Task: Select a due date automation when advanced on, 2 days before a card is due add basic with the green label at 11:00 AM.
Action: Mouse moved to (1148, 86)
Screenshot: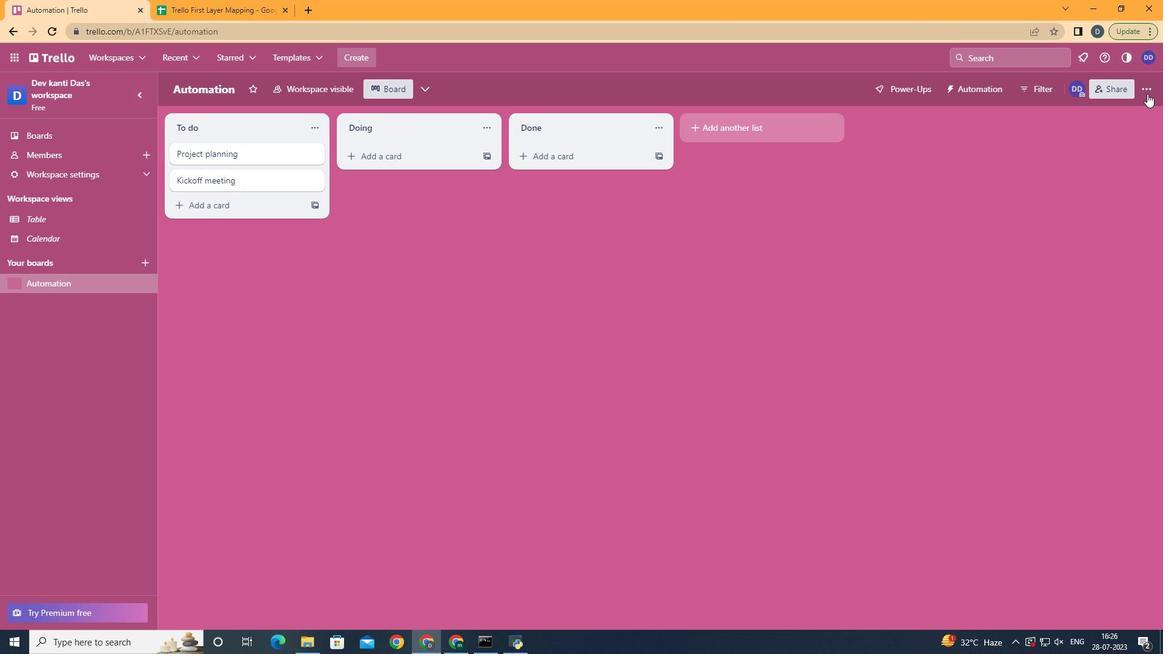 
Action: Mouse pressed left at (1148, 86)
Screenshot: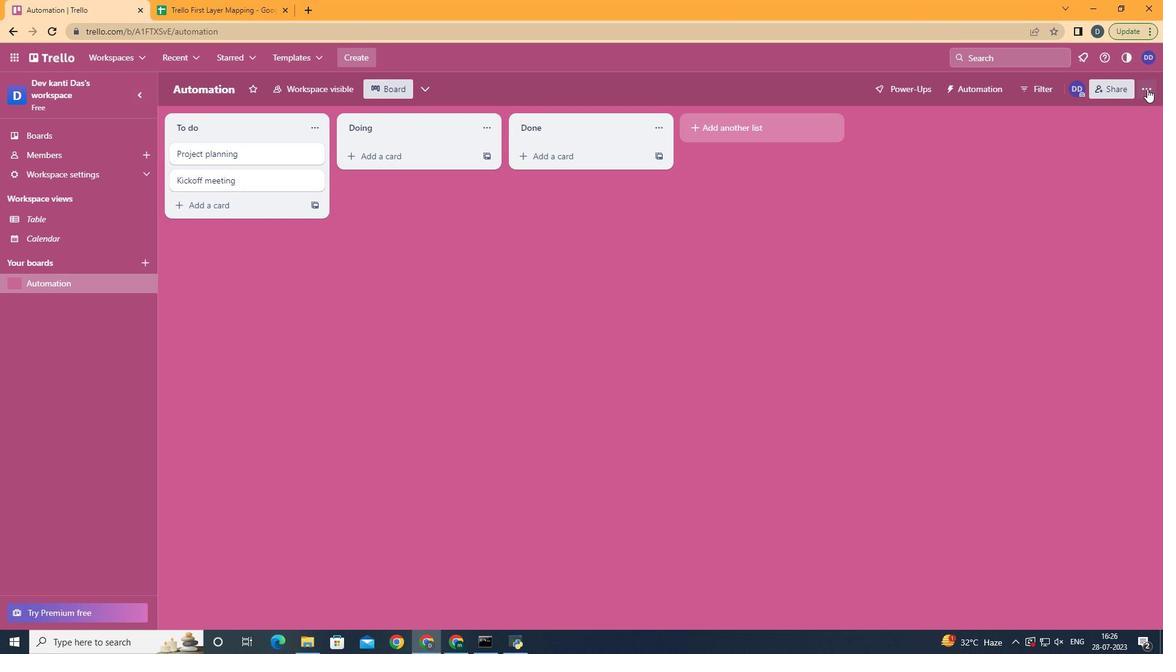 
Action: Mouse moved to (1031, 259)
Screenshot: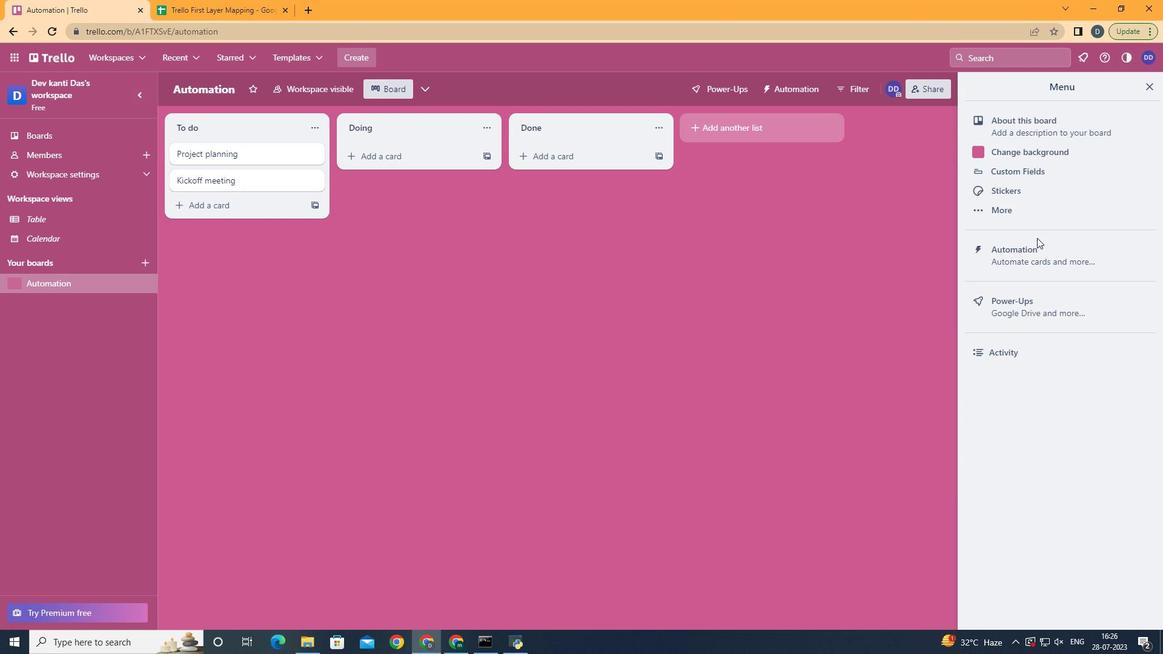 
Action: Mouse pressed left at (1031, 259)
Screenshot: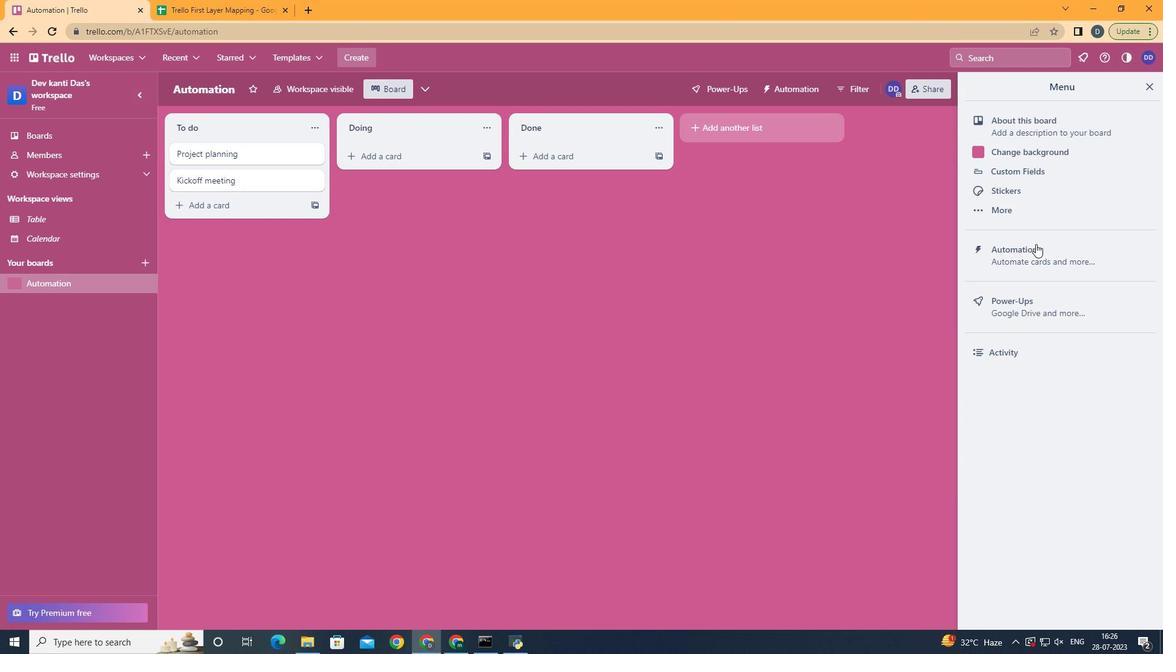 
Action: Mouse moved to (247, 243)
Screenshot: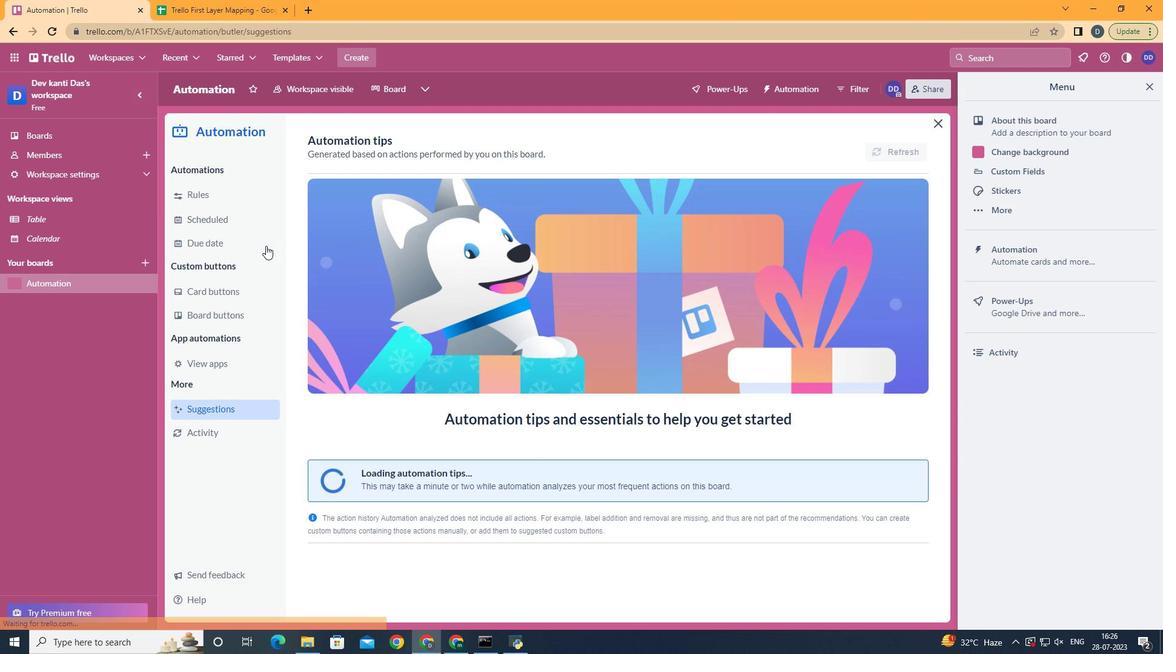
Action: Mouse pressed left at (247, 243)
Screenshot: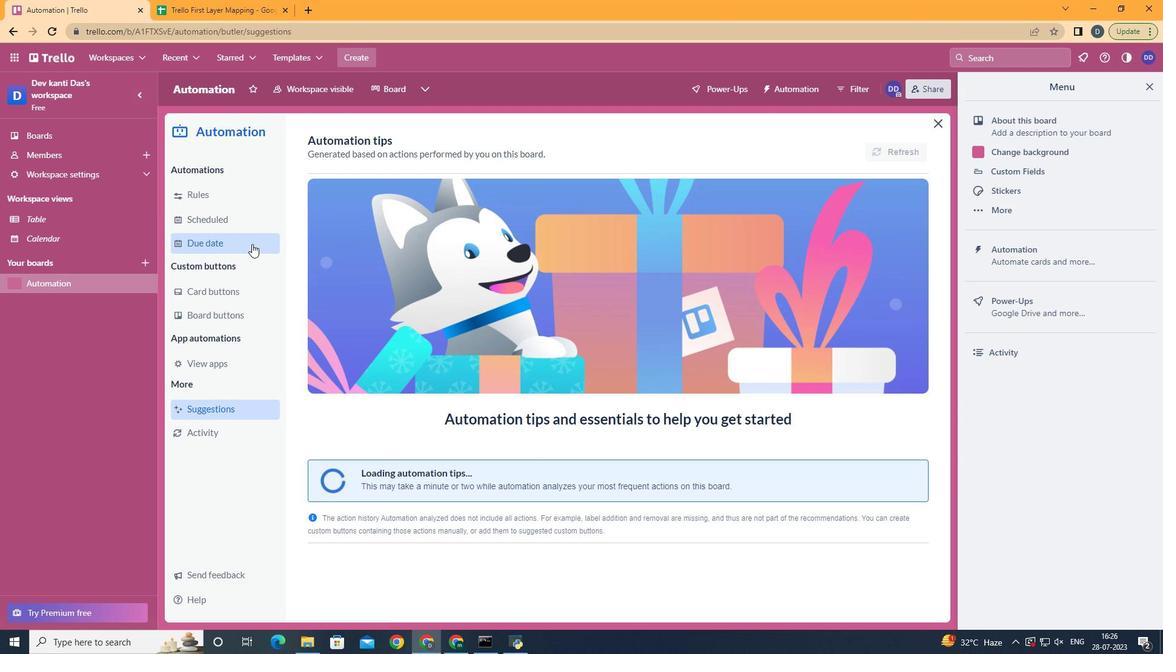 
Action: Mouse moved to (881, 141)
Screenshot: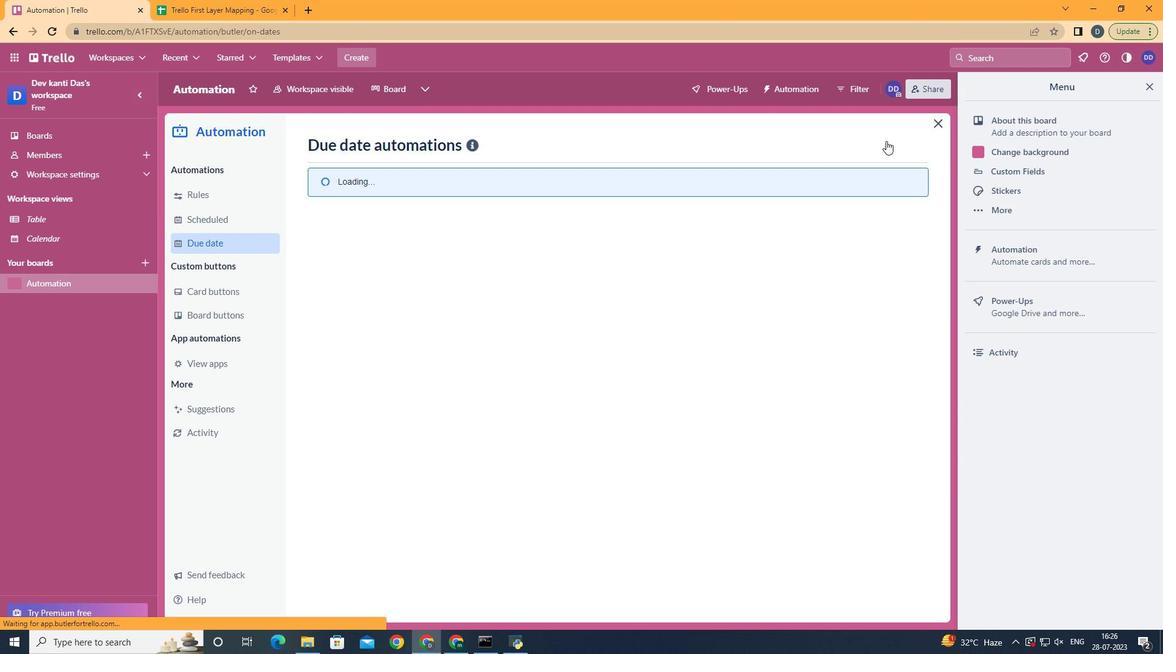 
Action: Mouse pressed left at (881, 141)
Screenshot: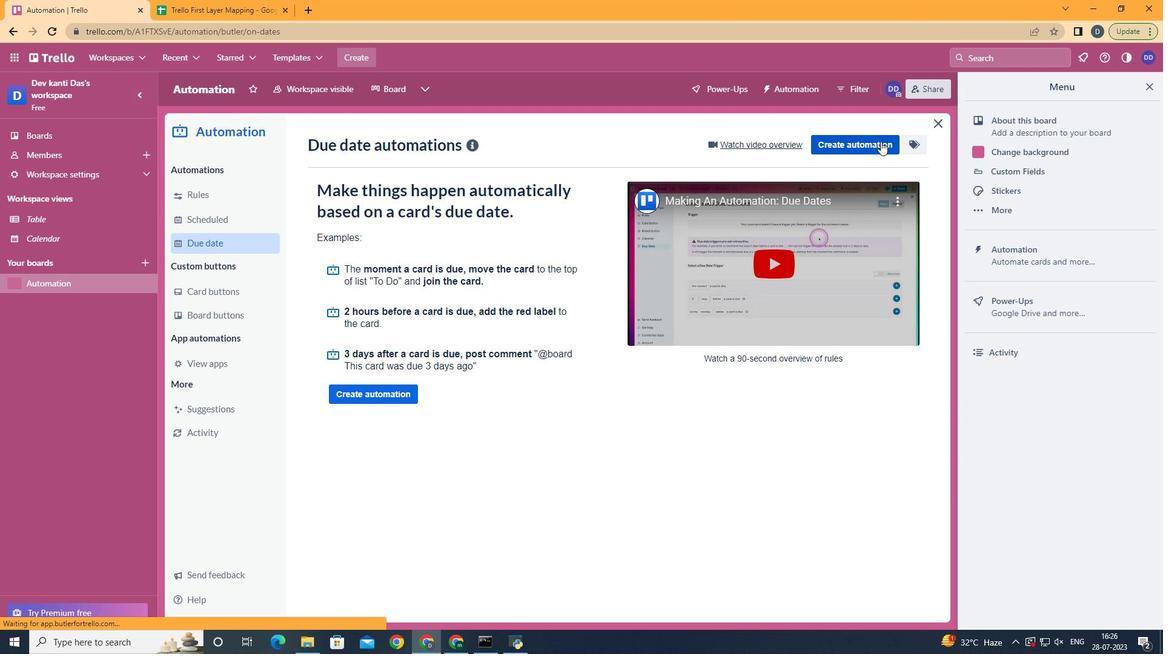 
Action: Mouse moved to (599, 261)
Screenshot: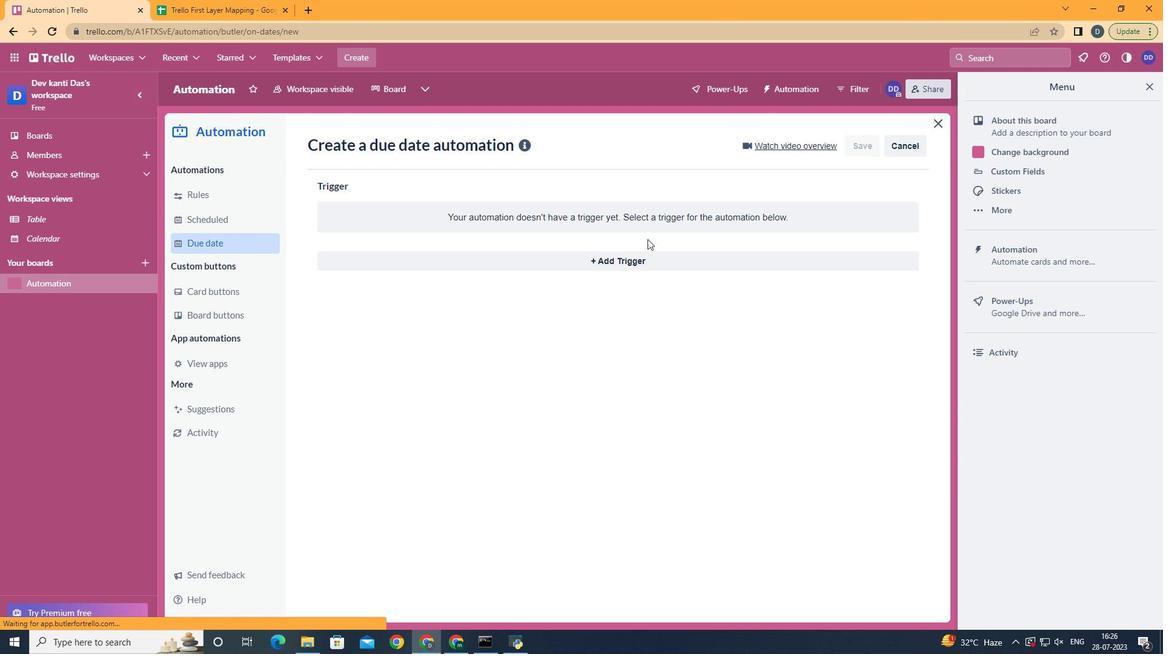
Action: Mouse pressed left at (599, 261)
Screenshot: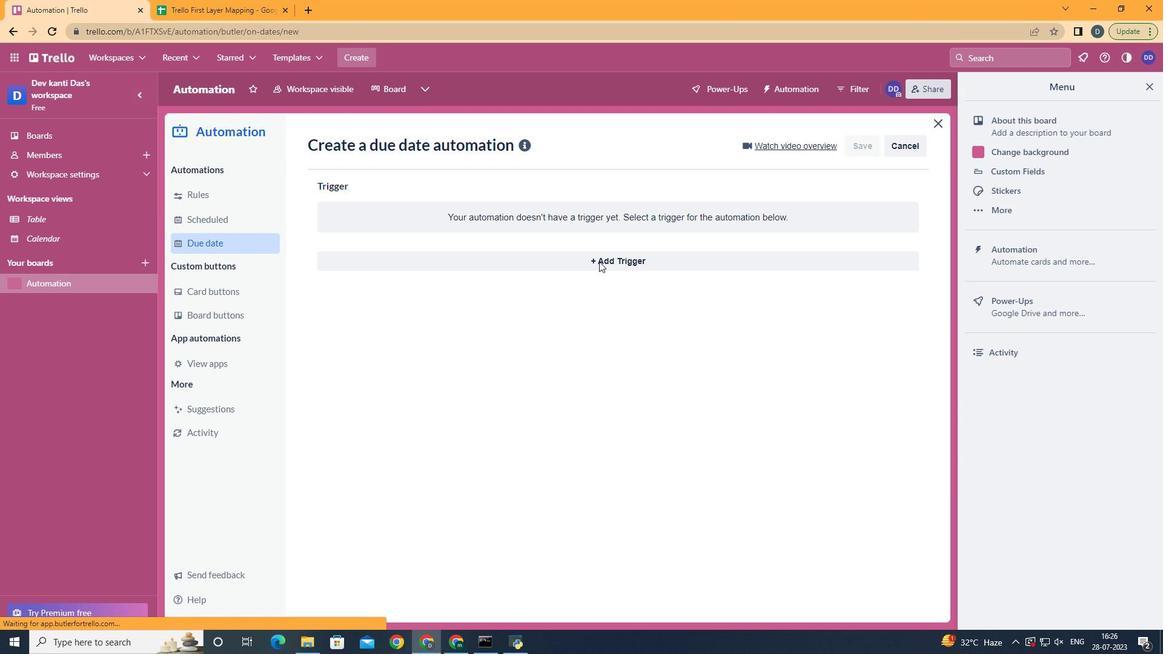 
Action: Mouse moved to (389, 466)
Screenshot: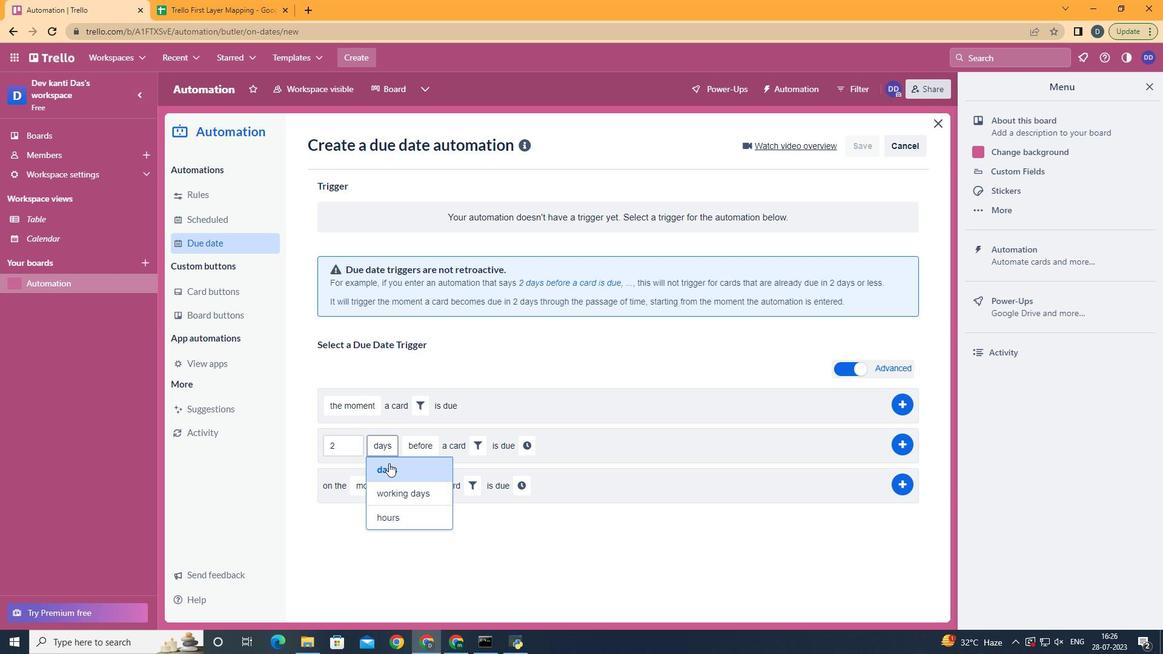 
Action: Mouse pressed left at (389, 466)
Screenshot: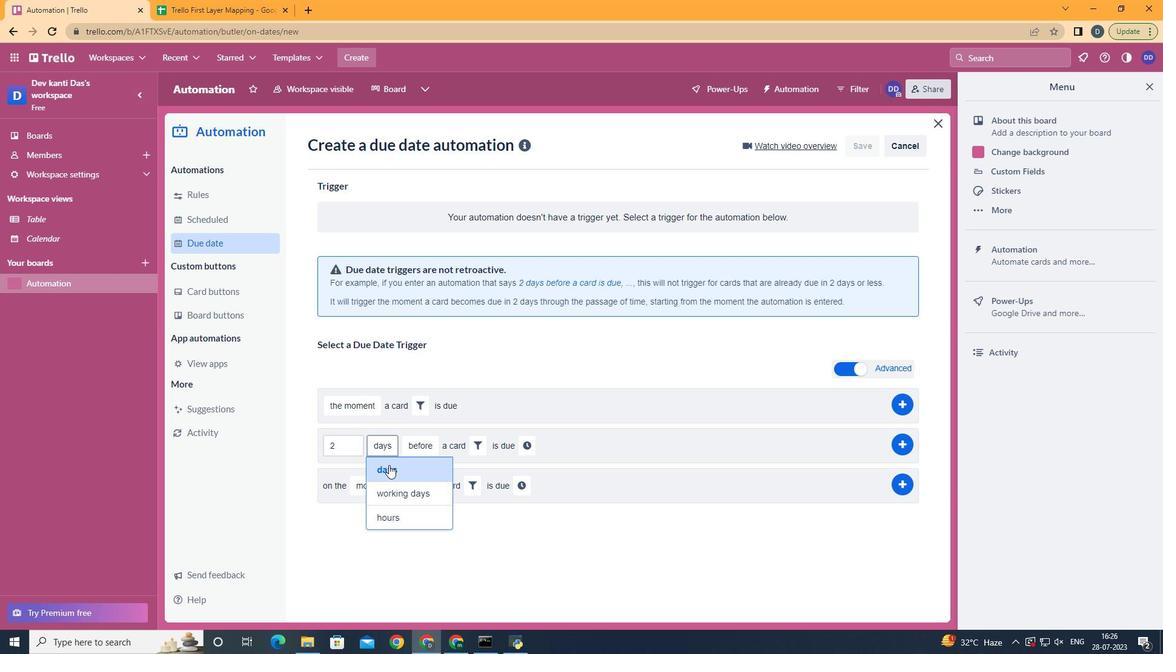
Action: Mouse moved to (426, 474)
Screenshot: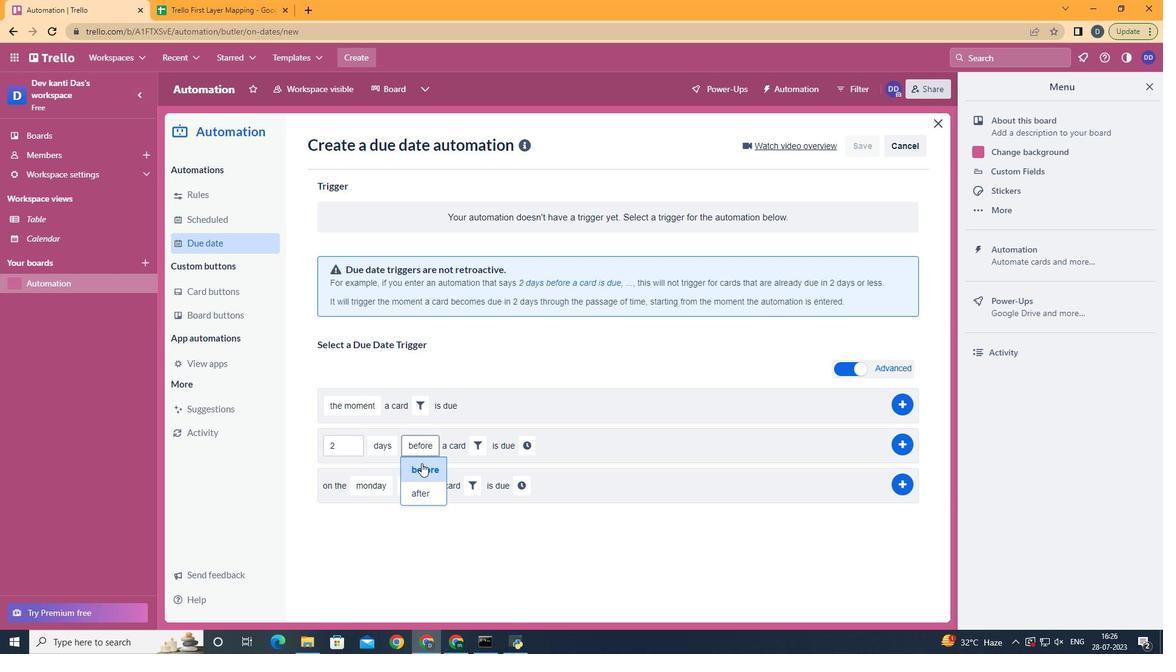 
Action: Mouse pressed left at (426, 474)
Screenshot: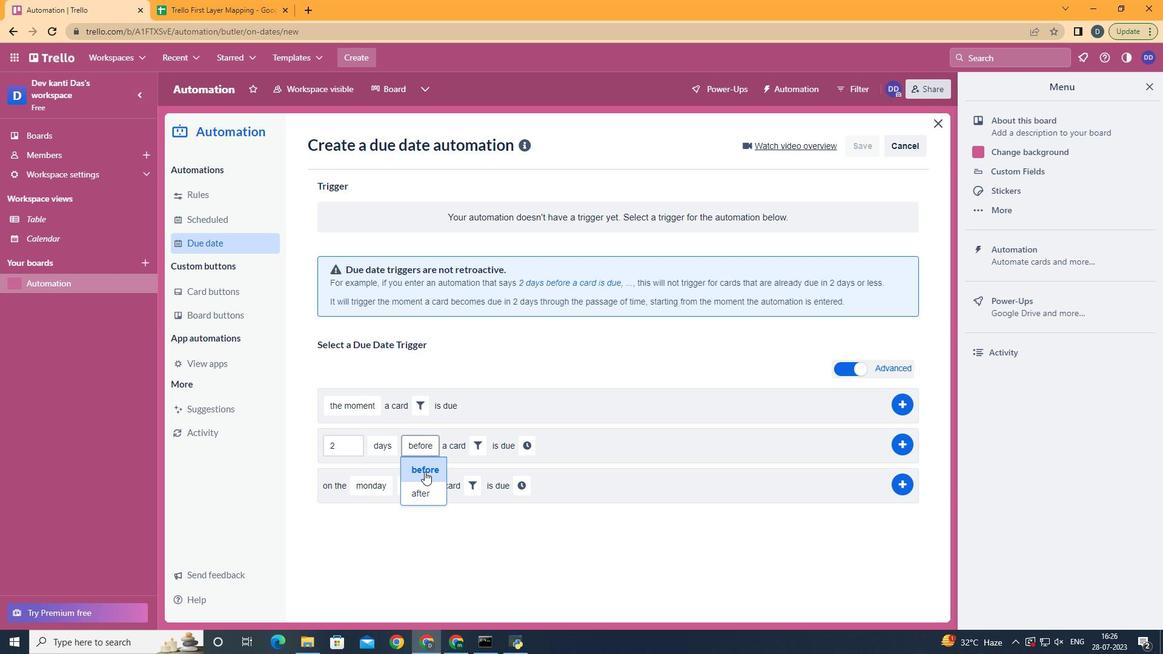 
Action: Mouse moved to (472, 449)
Screenshot: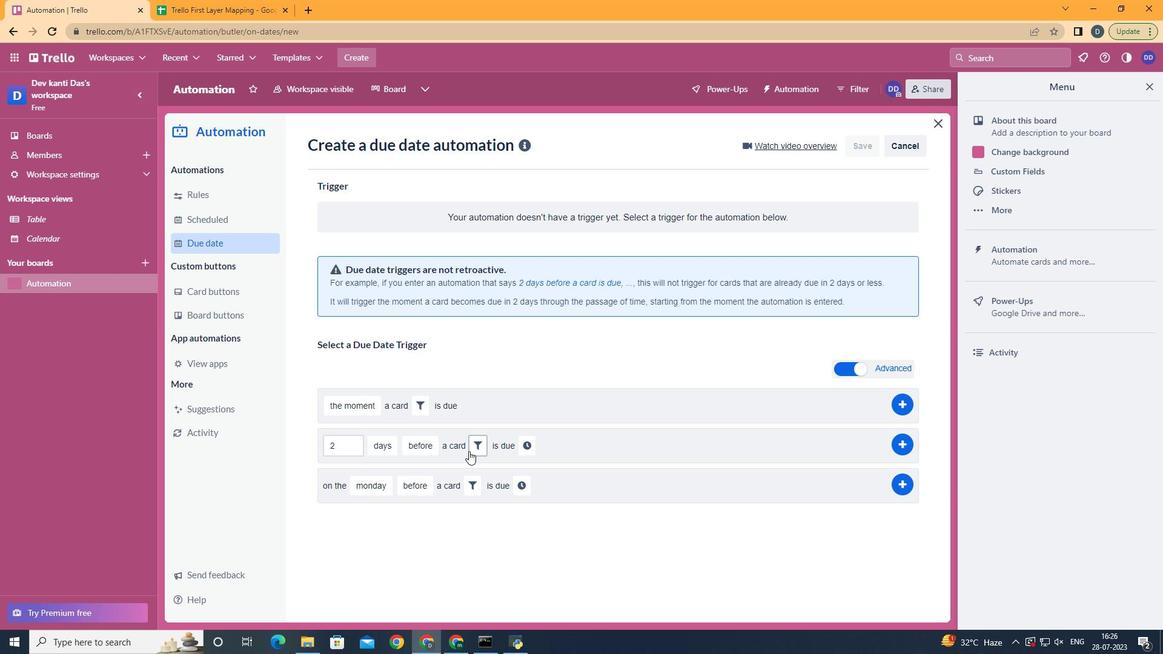 
Action: Mouse pressed left at (472, 449)
Screenshot: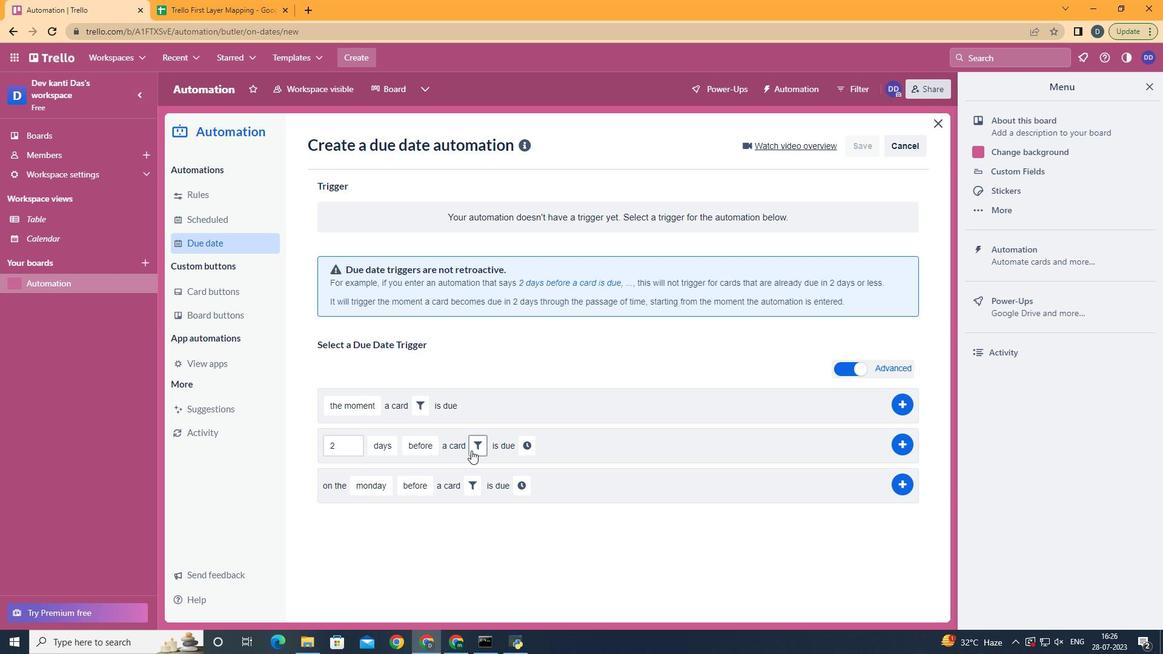 
Action: Mouse moved to (515, 481)
Screenshot: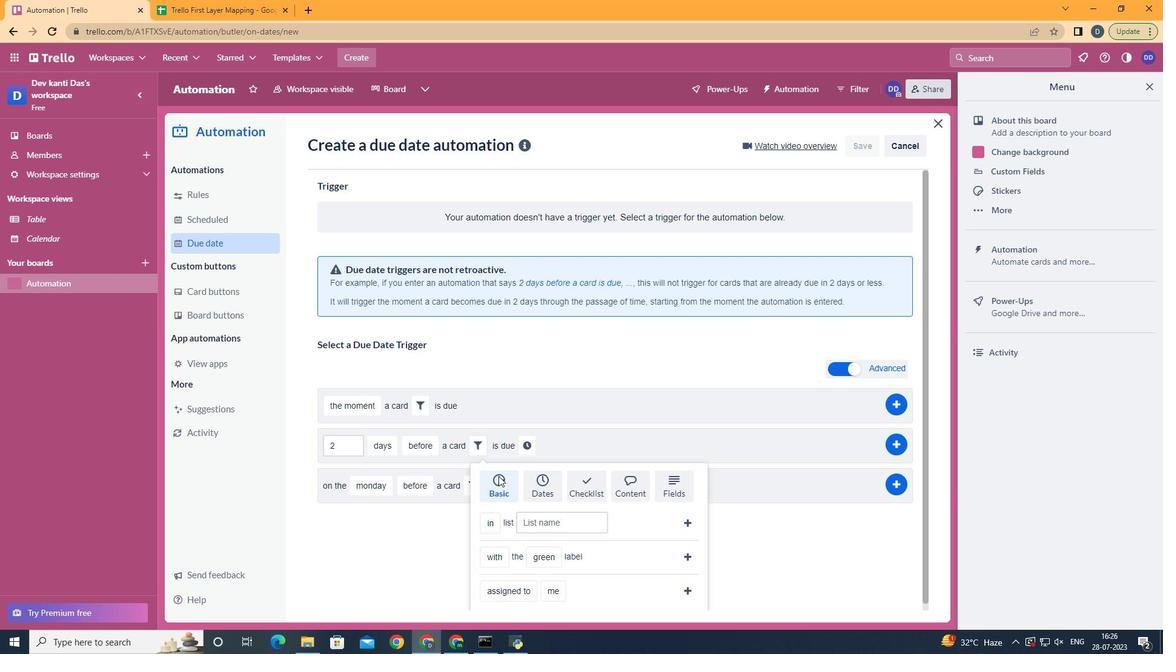 
Action: Mouse scrolled (515, 481) with delta (0, 0)
Screenshot: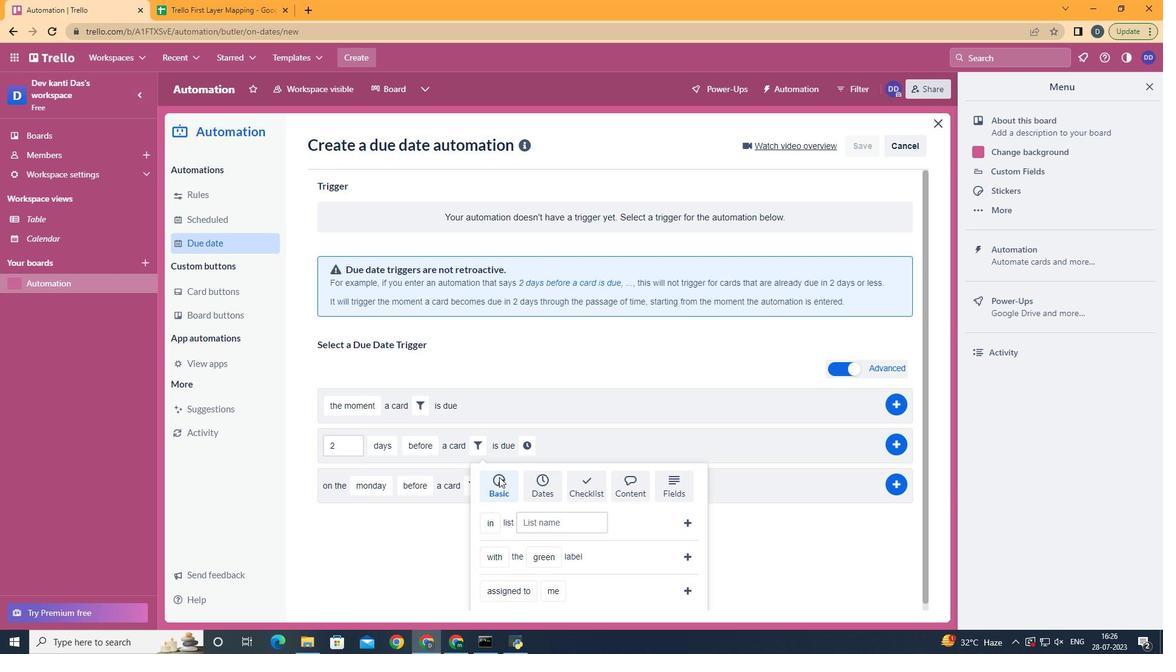
Action: Mouse scrolled (515, 481) with delta (0, 0)
Screenshot: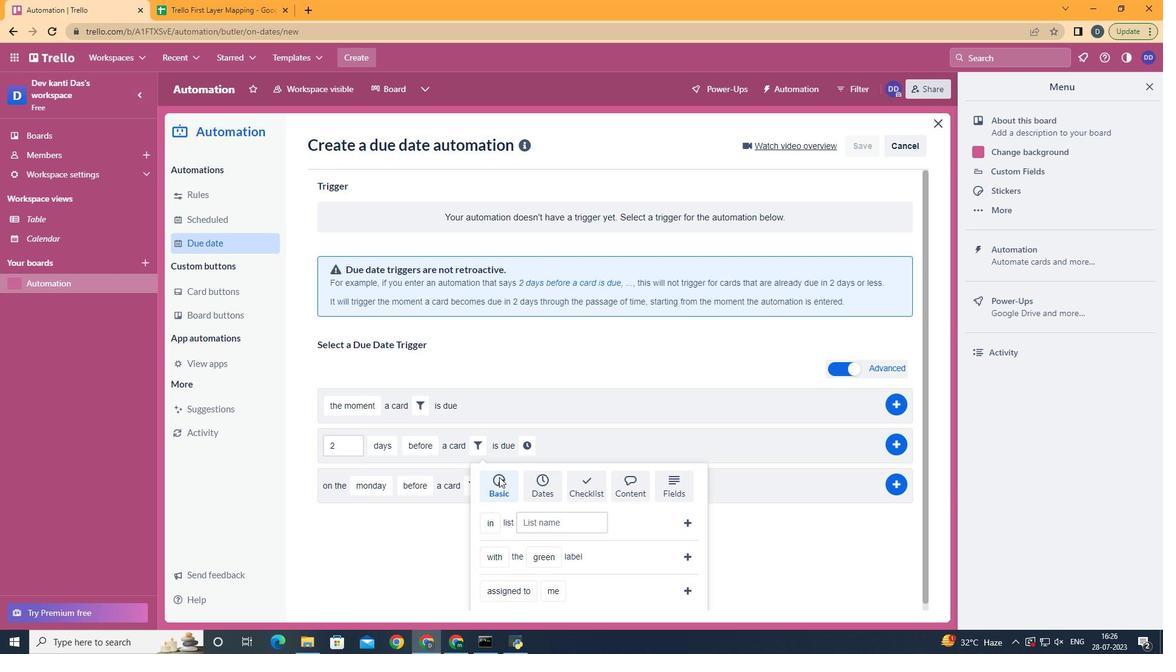 
Action: Mouse scrolled (515, 481) with delta (0, 0)
Screenshot: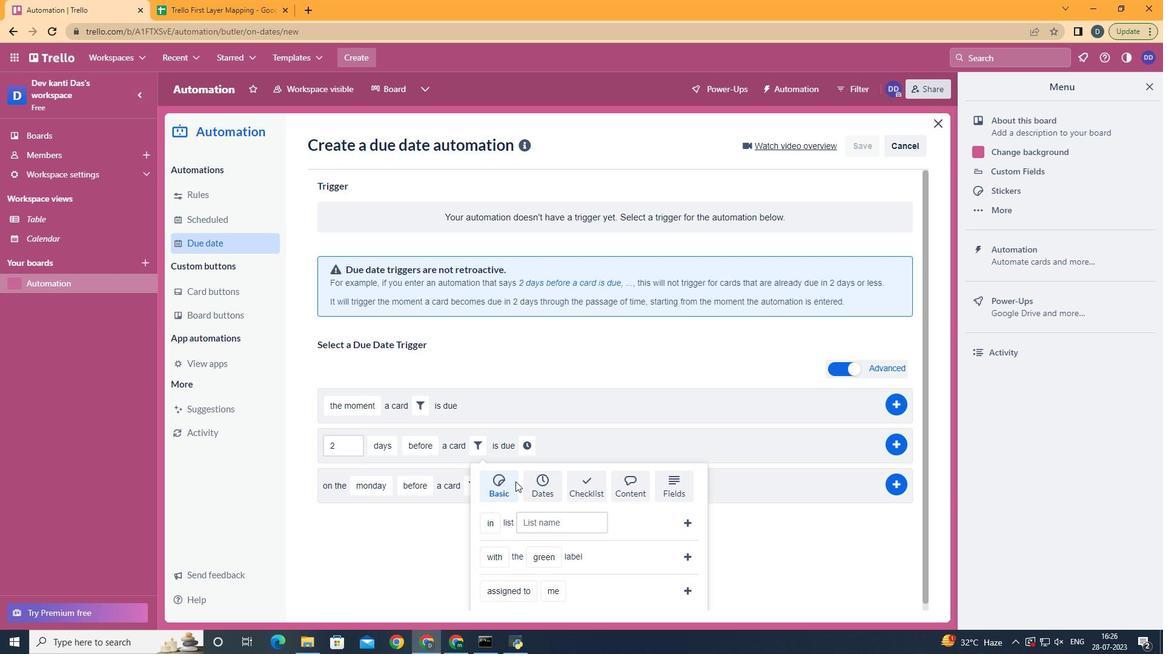 
Action: Mouse scrolled (515, 481) with delta (0, 0)
Screenshot: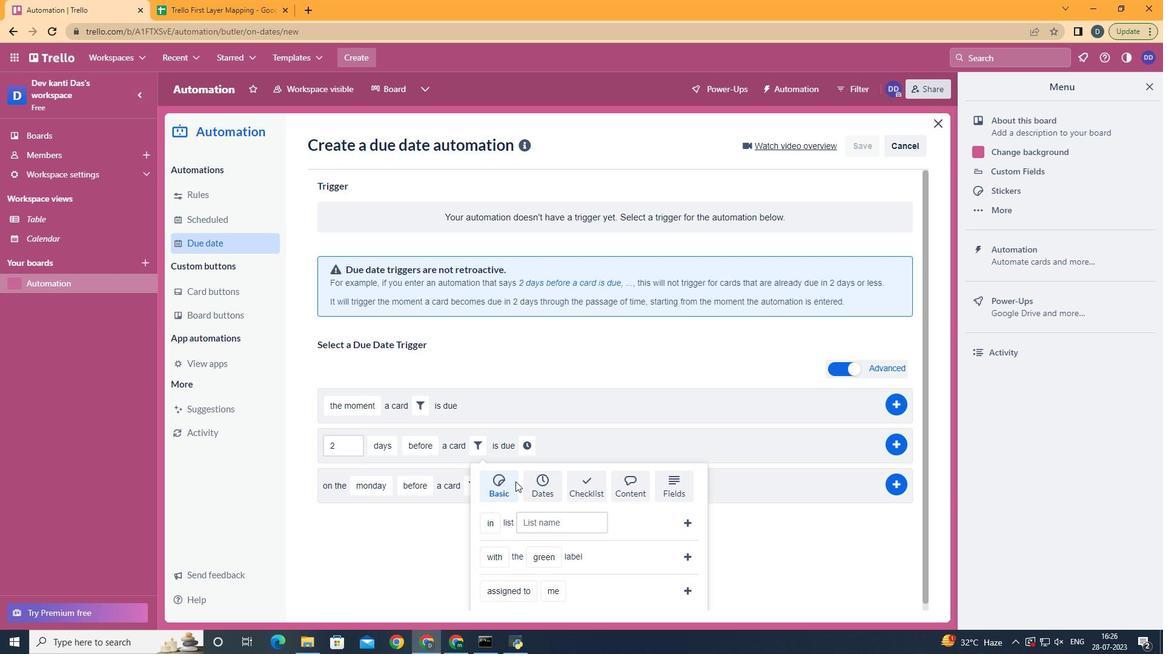 
Action: Mouse scrolled (515, 481) with delta (0, 0)
Screenshot: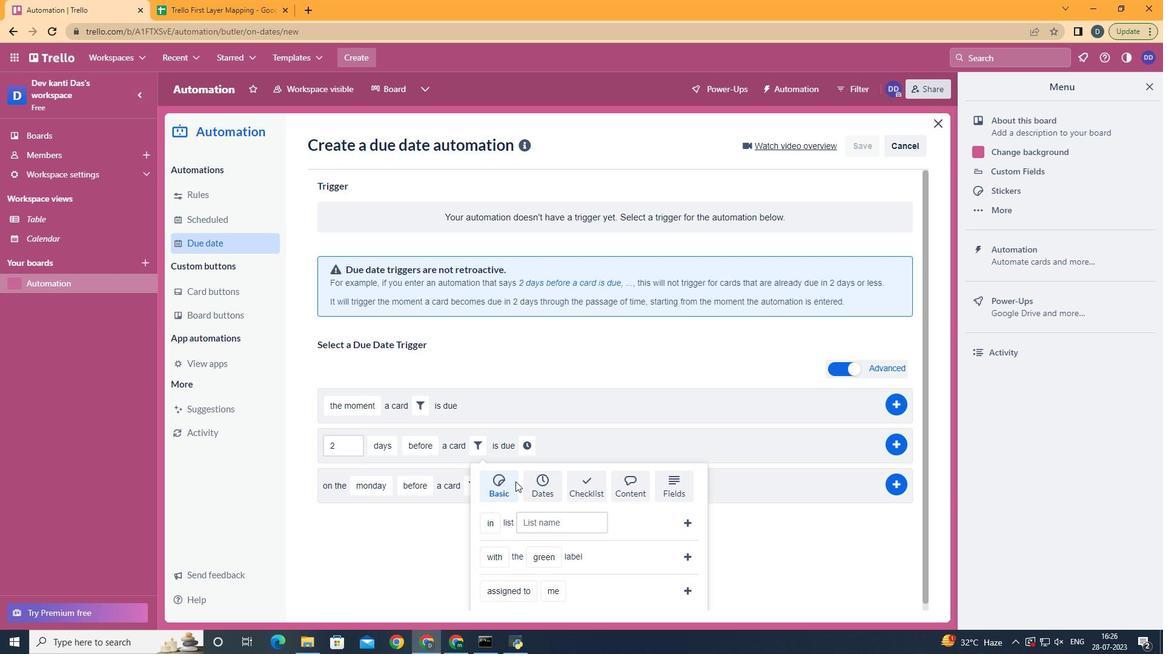 
Action: Mouse moved to (521, 478)
Screenshot: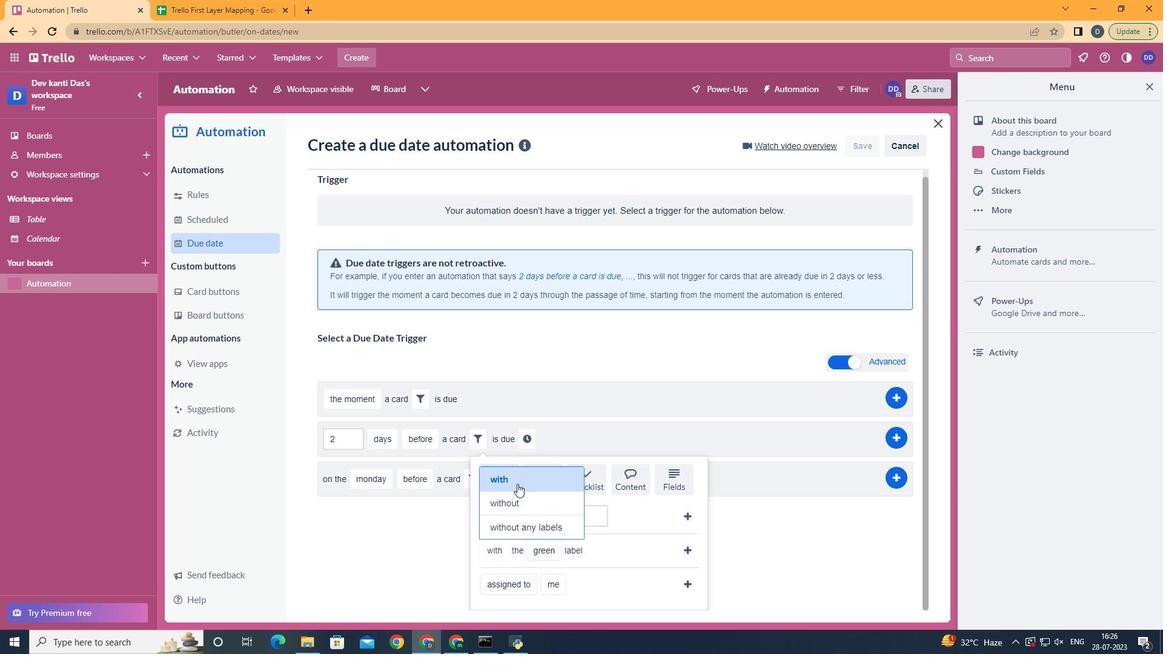 
Action: Mouse pressed left at (521, 478)
Screenshot: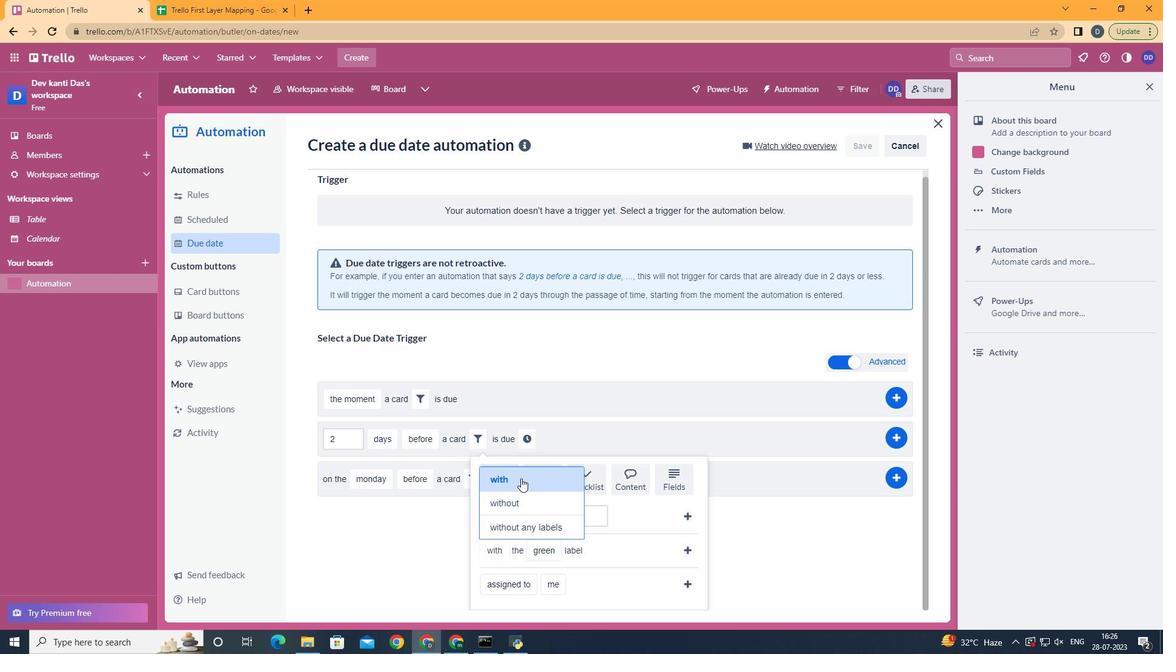 
Action: Mouse moved to (546, 400)
Screenshot: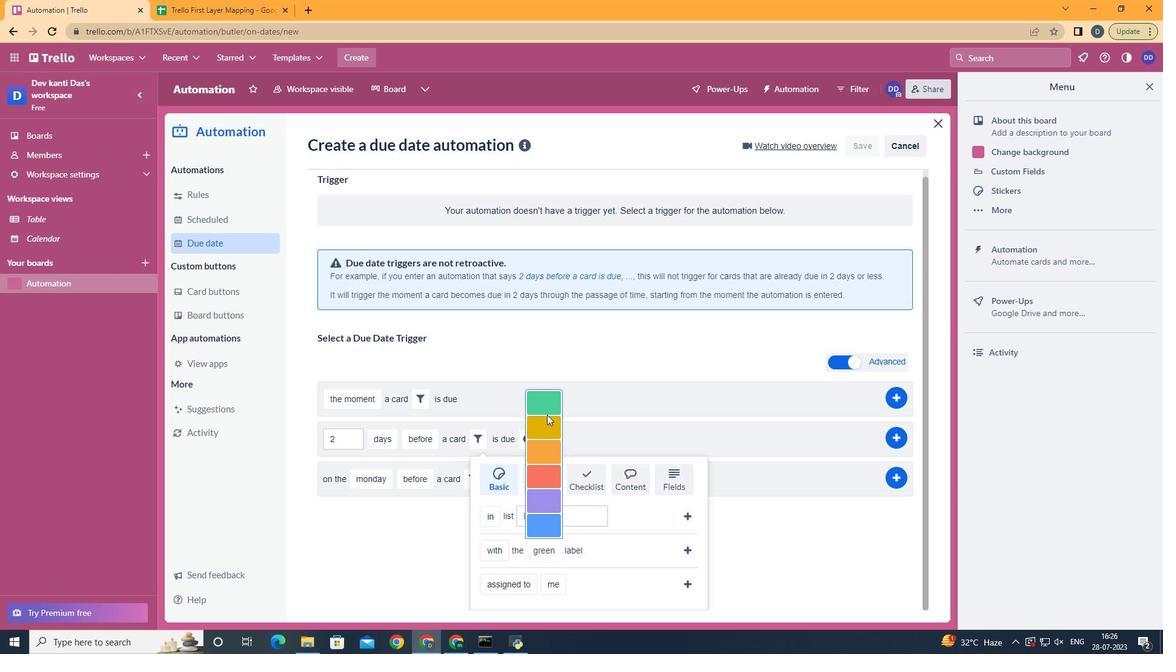 
Action: Mouse pressed left at (546, 400)
Screenshot: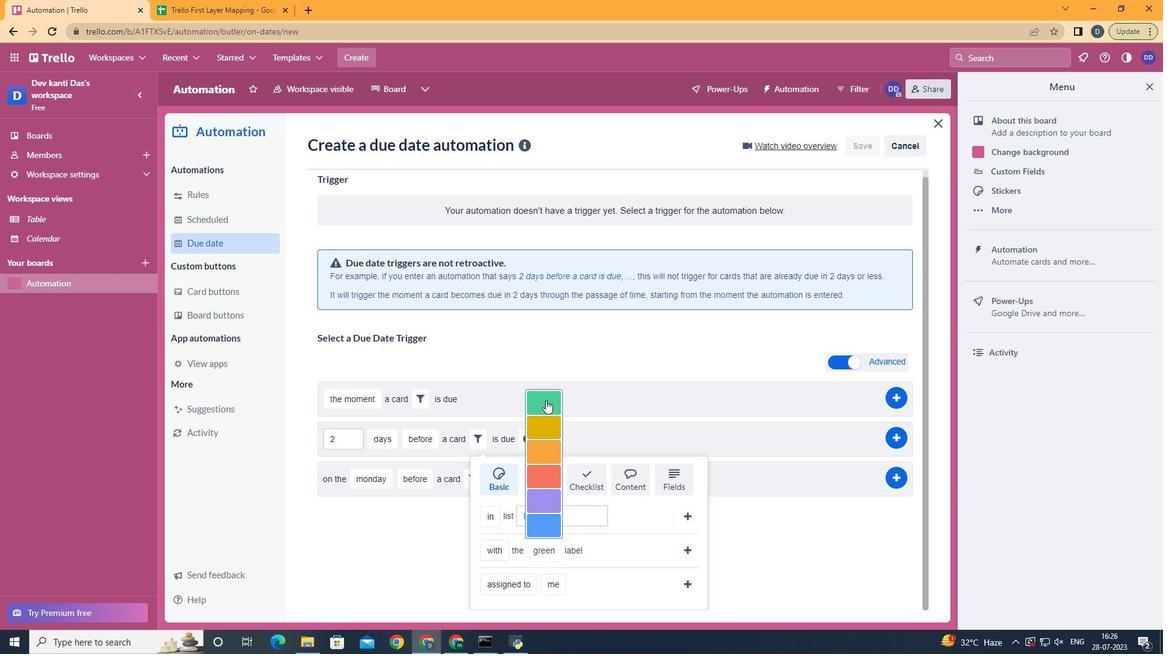 
Action: Mouse moved to (687, 551)
Screenshot: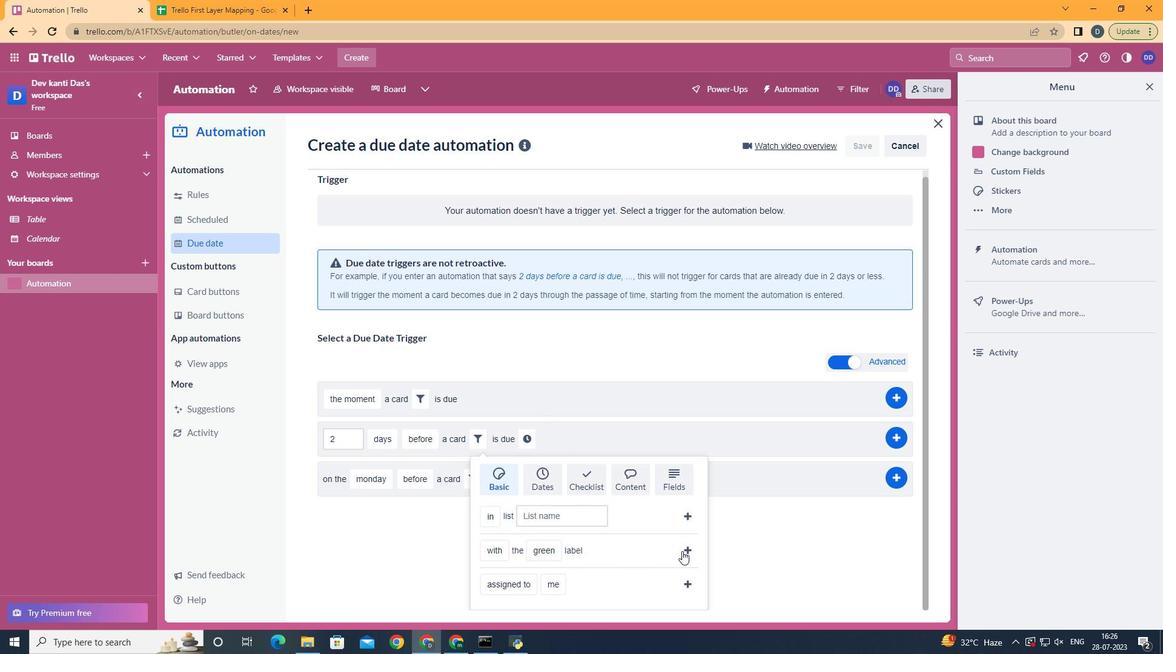
Action: Mouse pressed left at (687, 551)
Screenshot: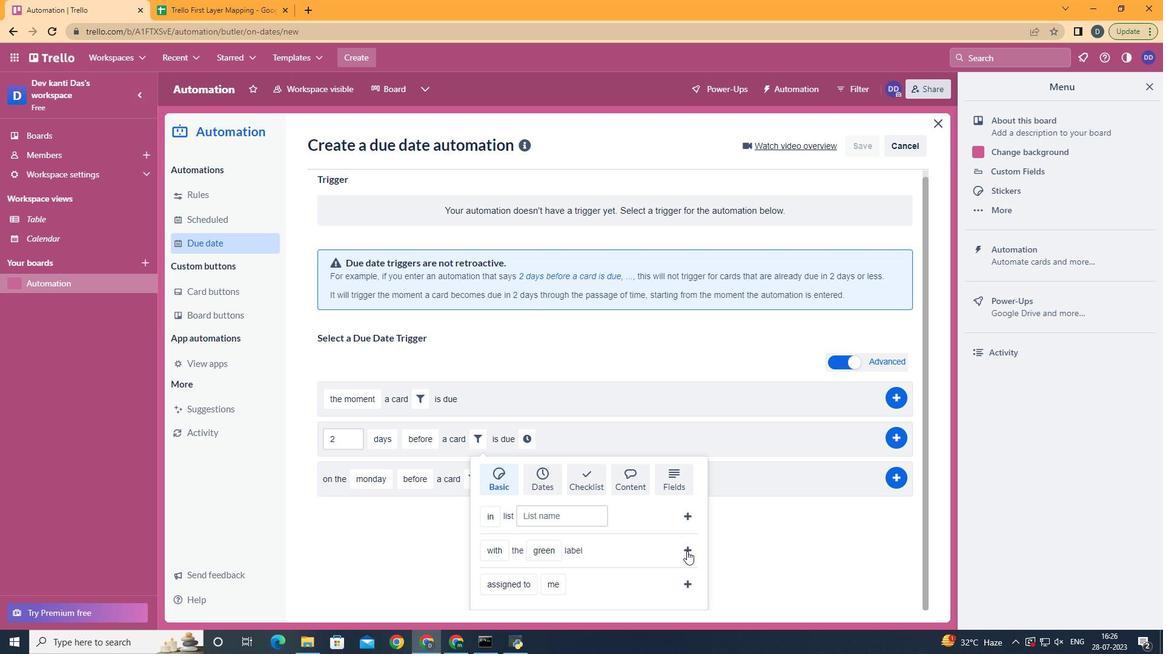 
Action: Mouse moved to (618, 443)
Screenshot: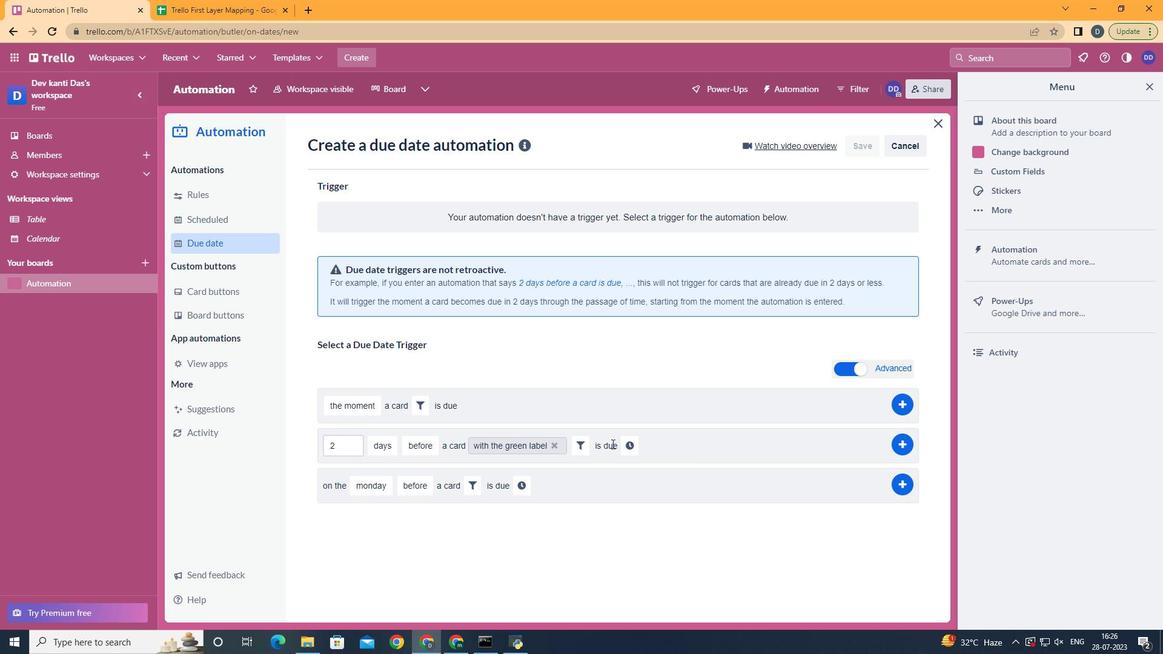 
Action: Mouse pressed left at (618, 443)
Screenshot: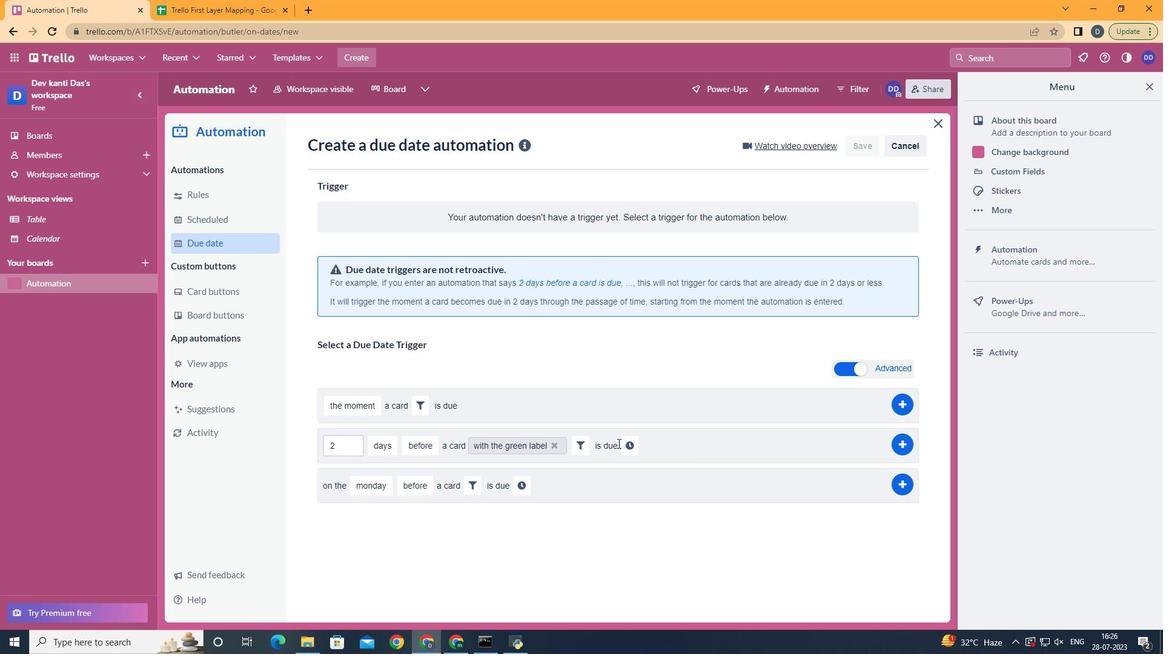 
Action: Mouse moved to (626, 448)
Screenshot: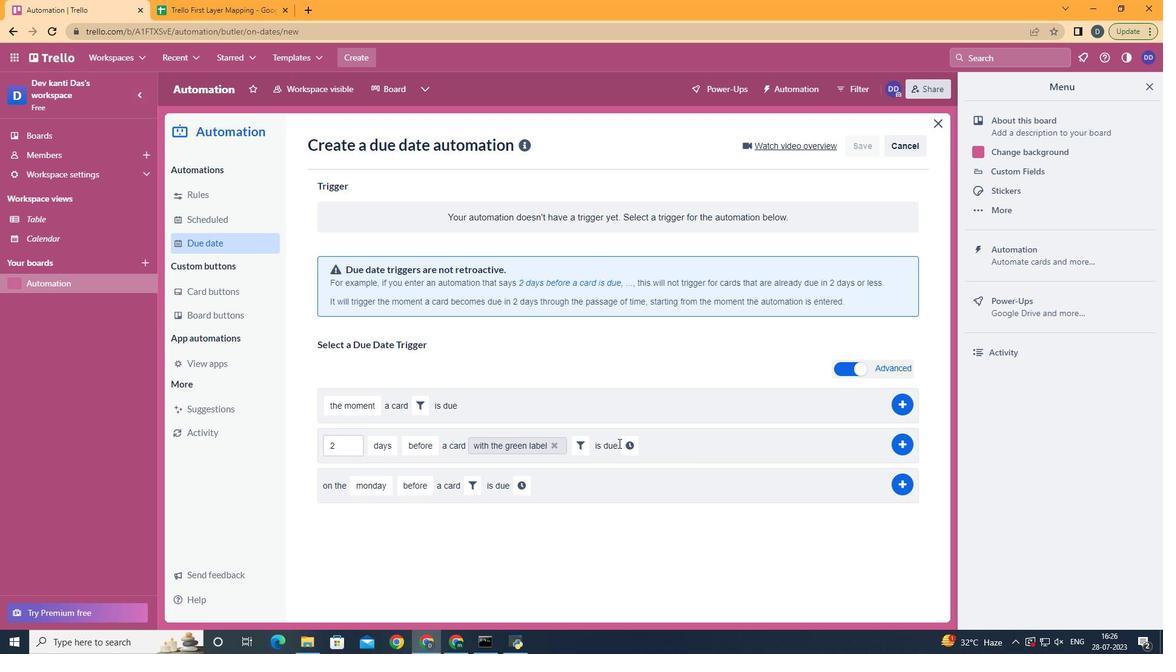 
Action: Mouse pressed left at (626, 448)
Screenshot: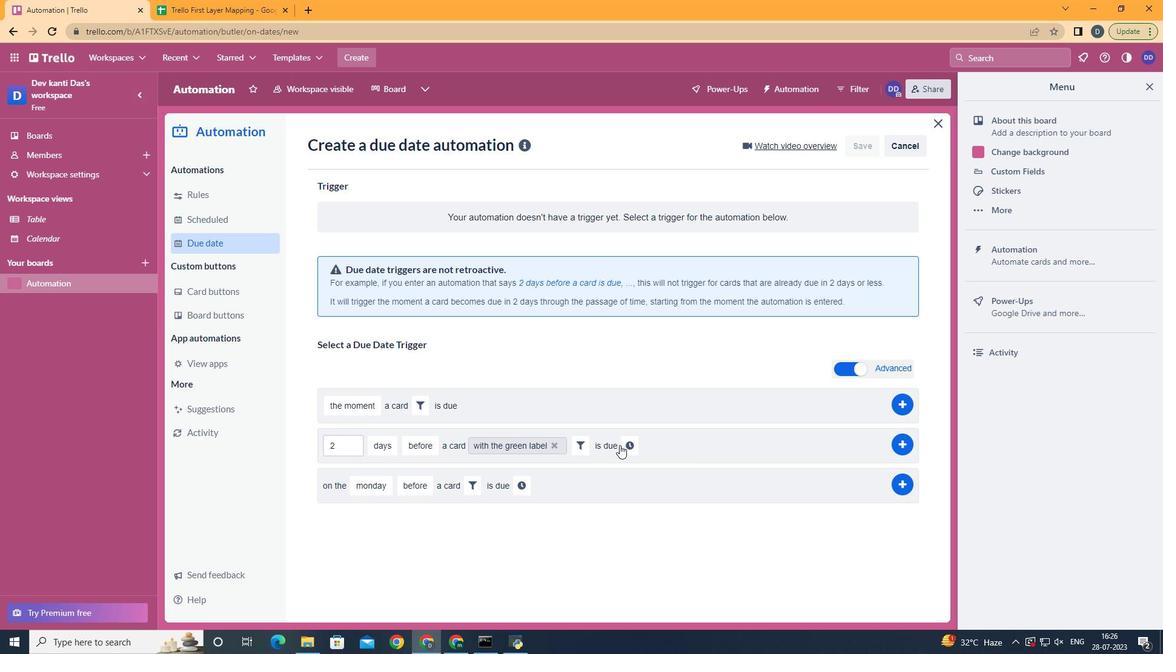 
Action: Mouse moved to (660, 449)
Screenshot: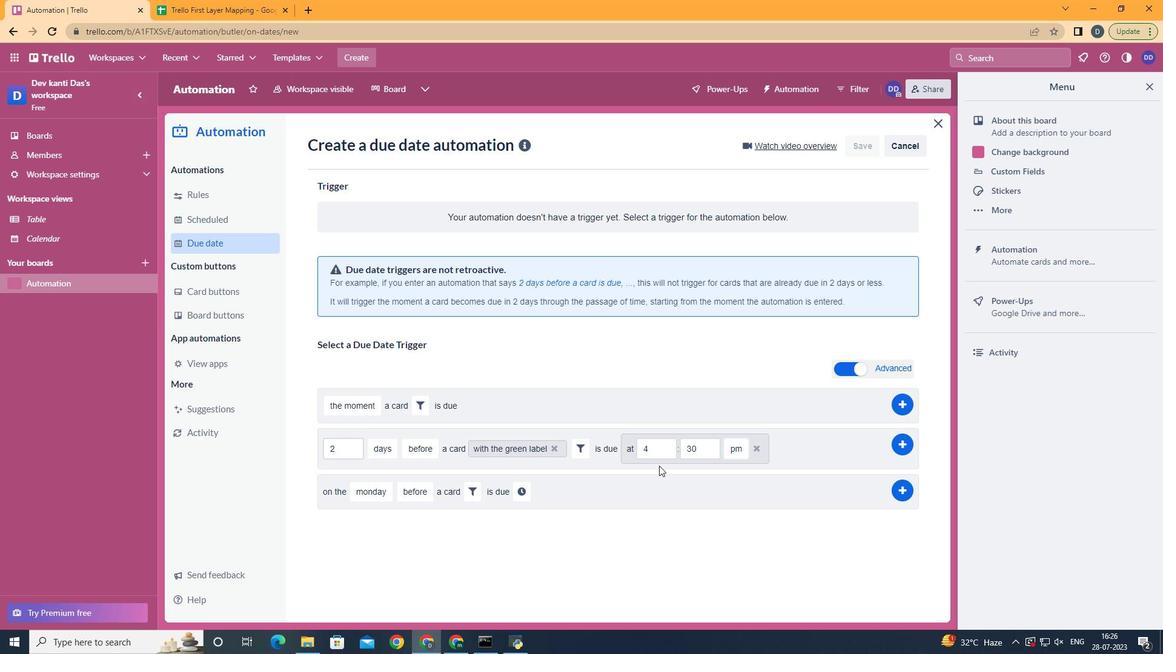 
Action: Mouse pressed left at (660, 449)
Screenshot: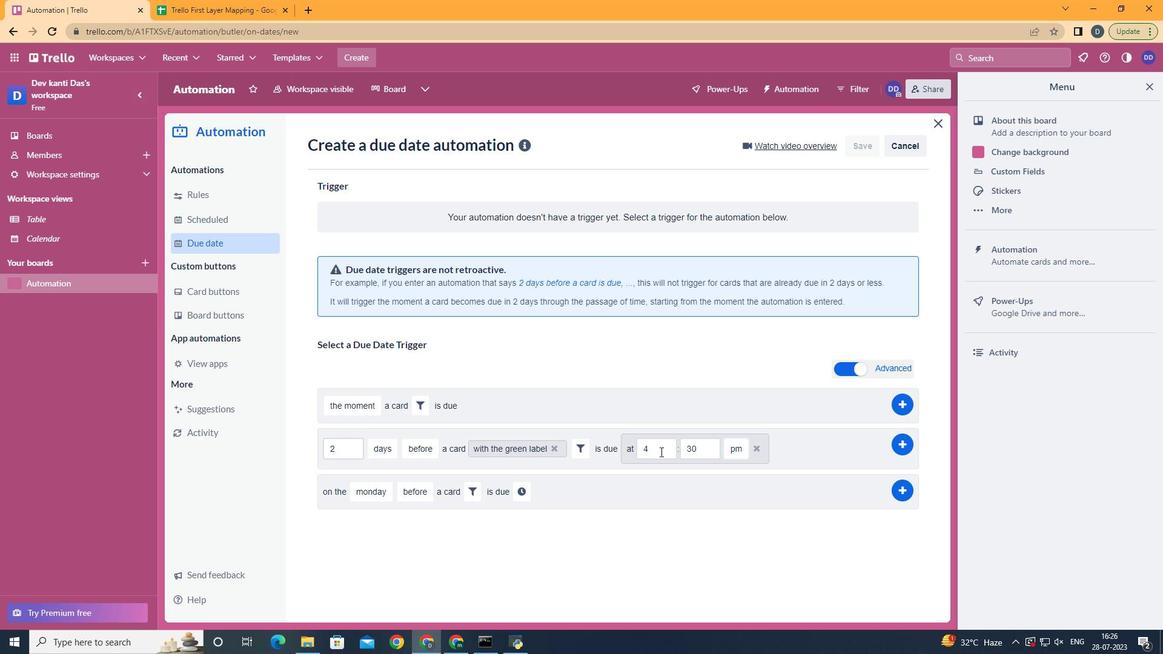 
Action: Key pressed <Key.backspace>11
Screenshot: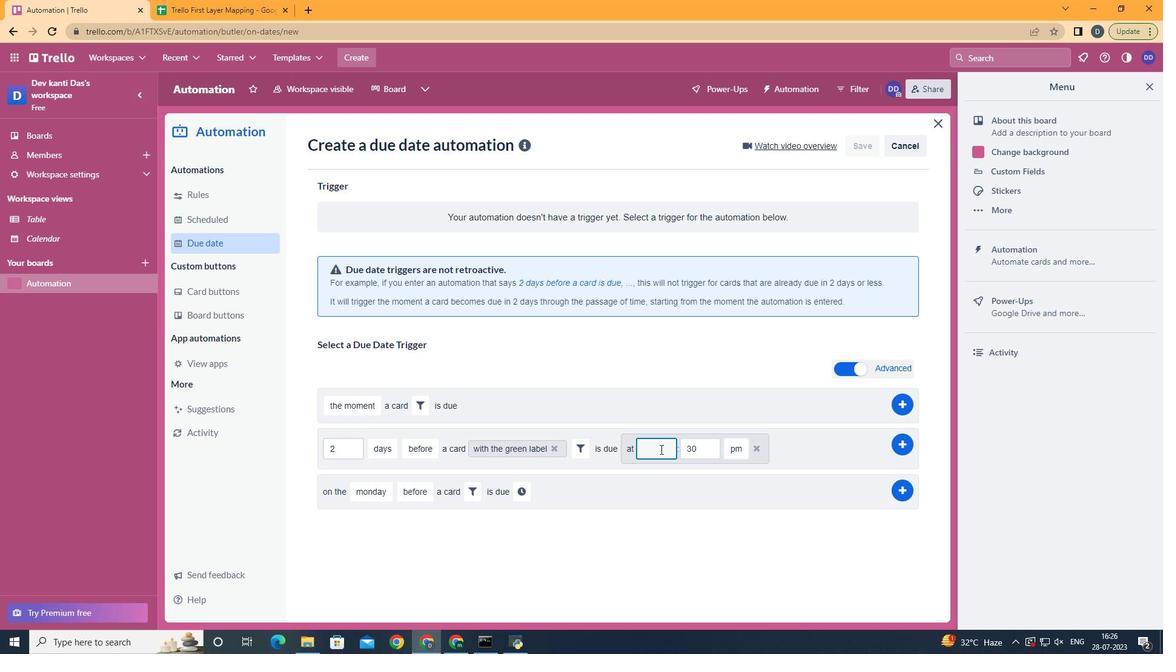 
Action: Mouse moved to (703, 446)
Screenshot: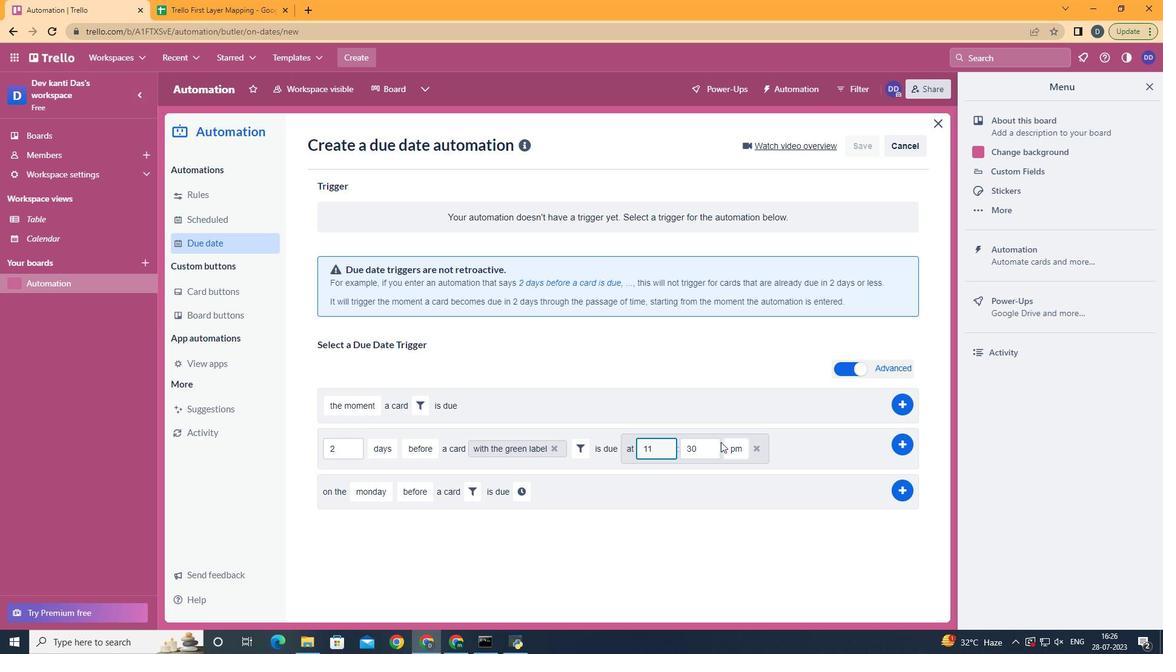 
Action: Mouse pressed left at (703, 446)
Screenshot: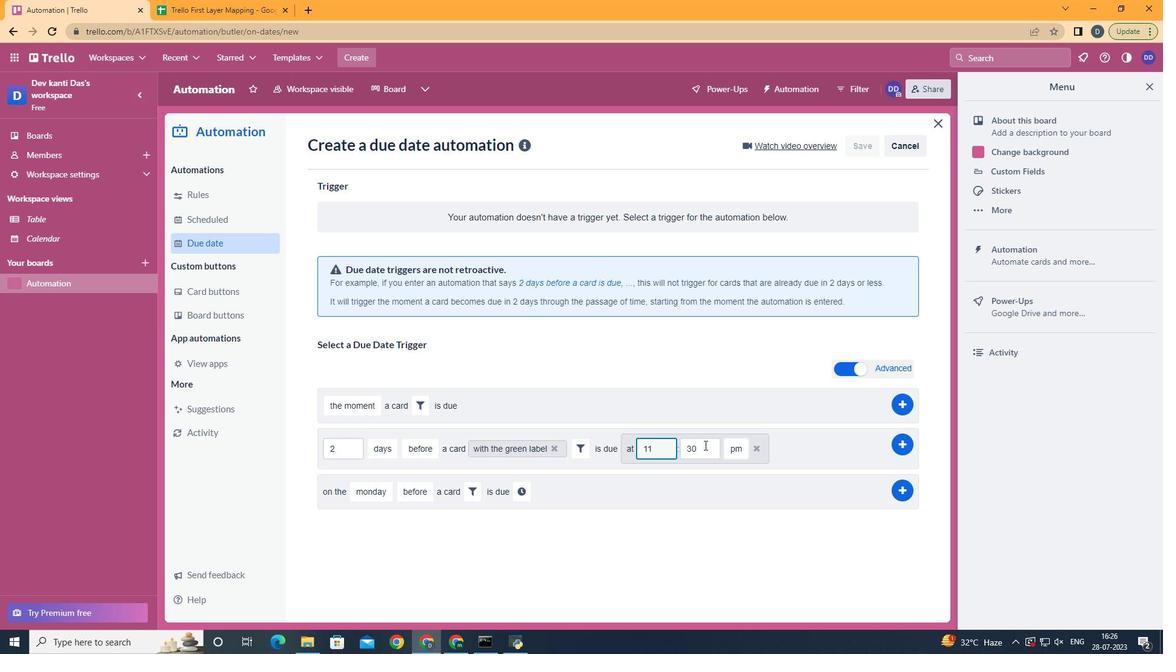 
Action: Key pressed <Key.backspace><Key.backspace>00
Screenshot: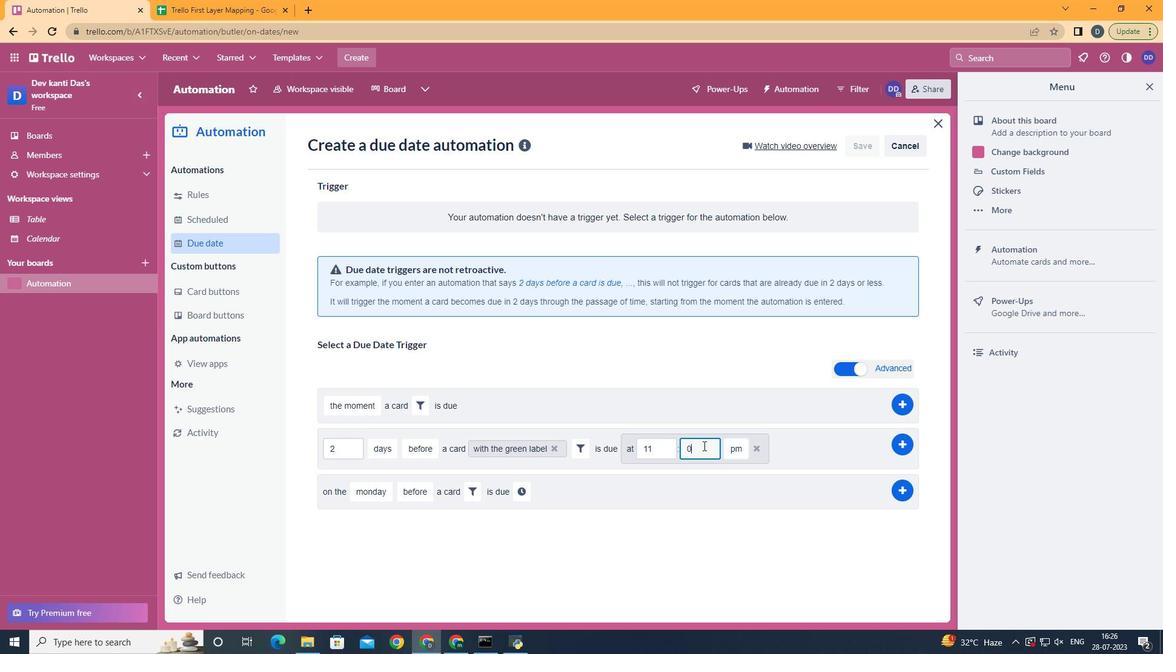
Action: Mouse moved to (742, 470)
Screenshot: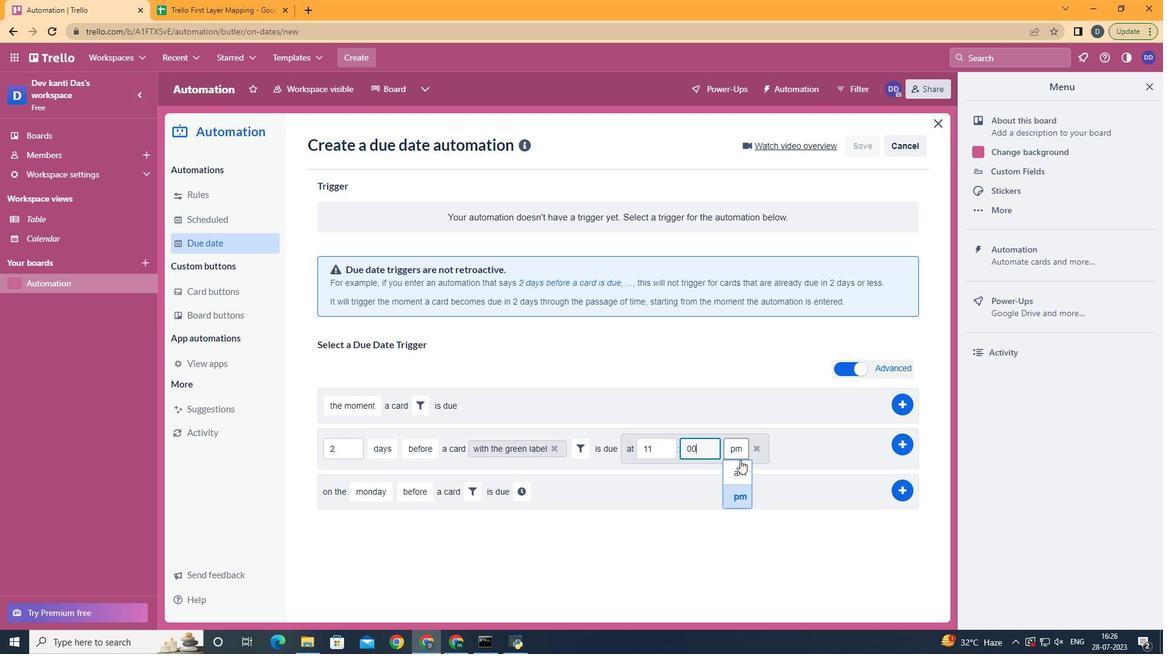 
Action: Mouse pressed left at (742, 470)
Screenshot: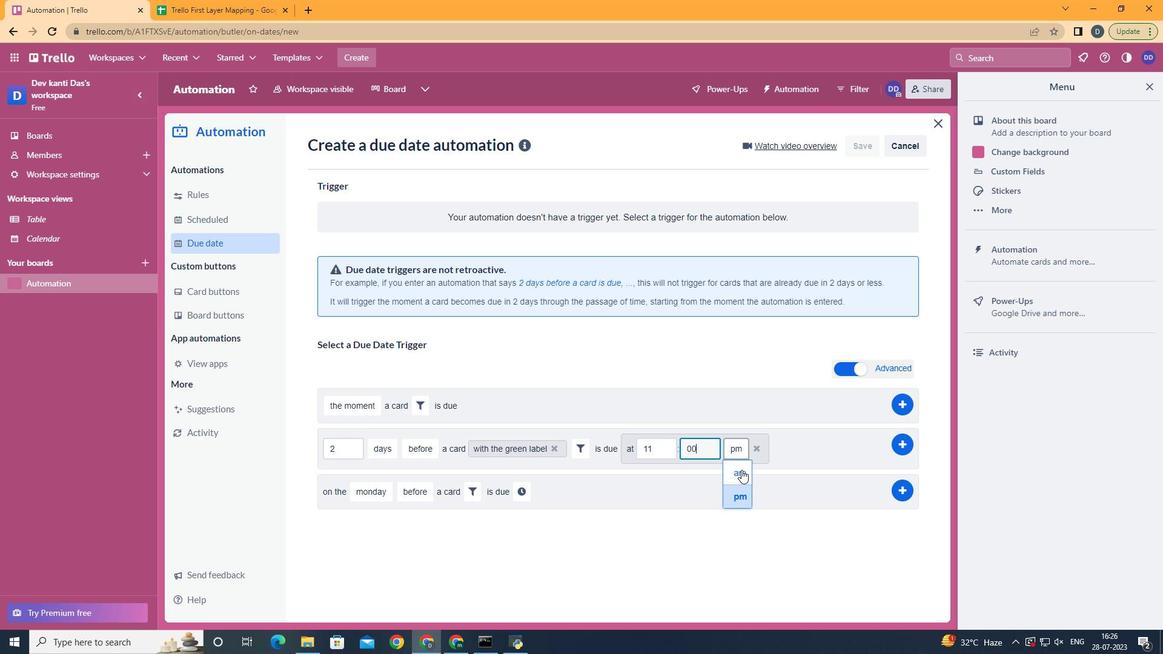 
